 Task: Create a section Asteroid Belt and in the section, add a milestone Search Engine Optimization (SEO) Improvements in the project AgileCube
Action: Mouse moved to (80, 334)
Screenshot: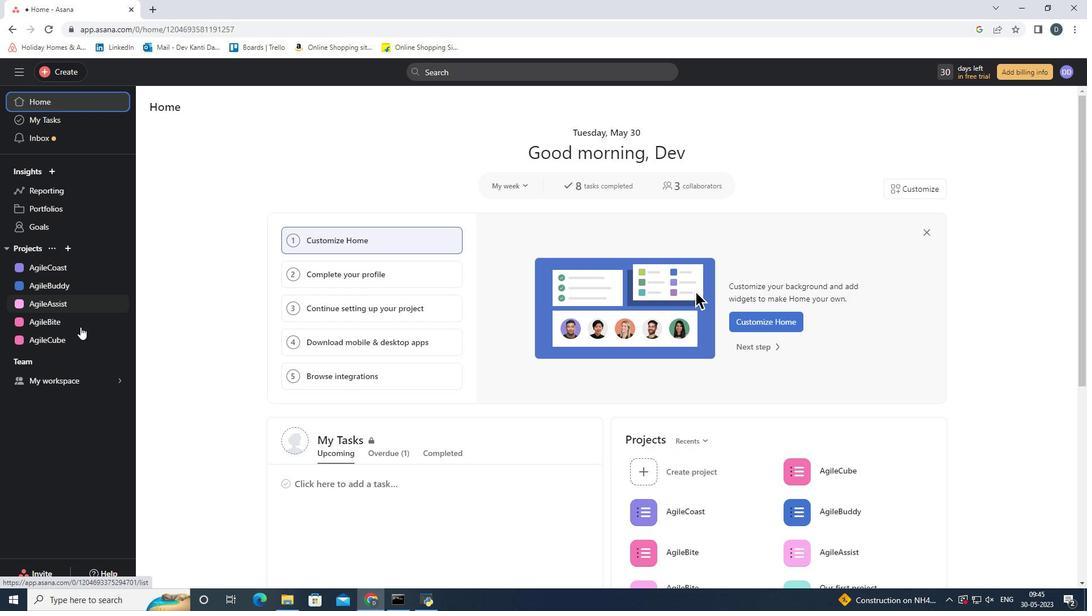 
Action: Mouse pressed left at (80, 334)
Screenshot: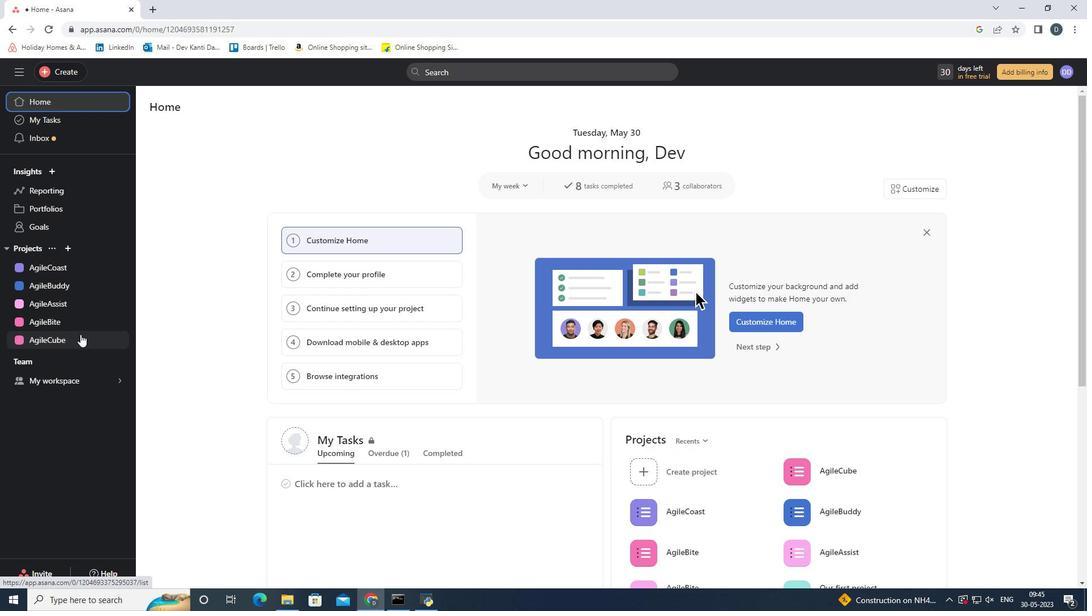 
Action: Mouse moved to (200, 546)
Screenshot: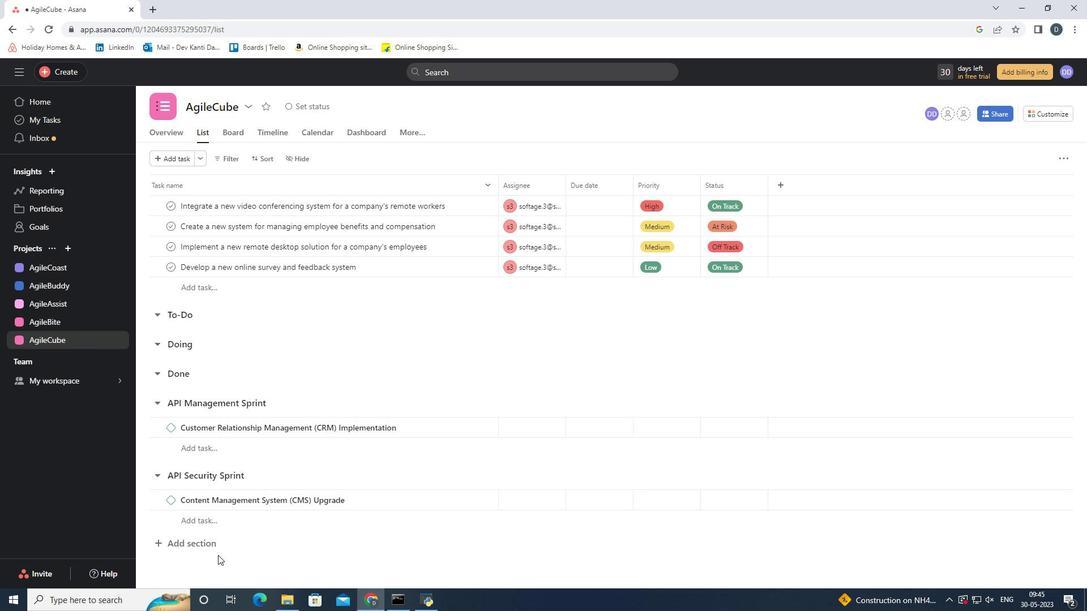 
Action: Mouse pressed left at (200, 546)
Screenshot: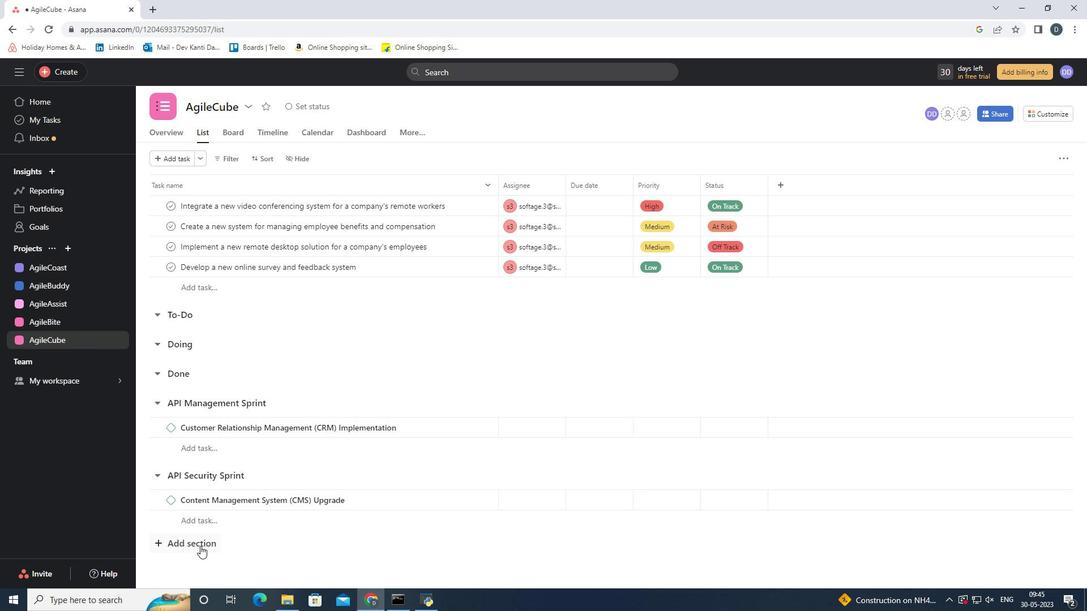 
Action: Mouse moved to (366, 440)
Screenshot: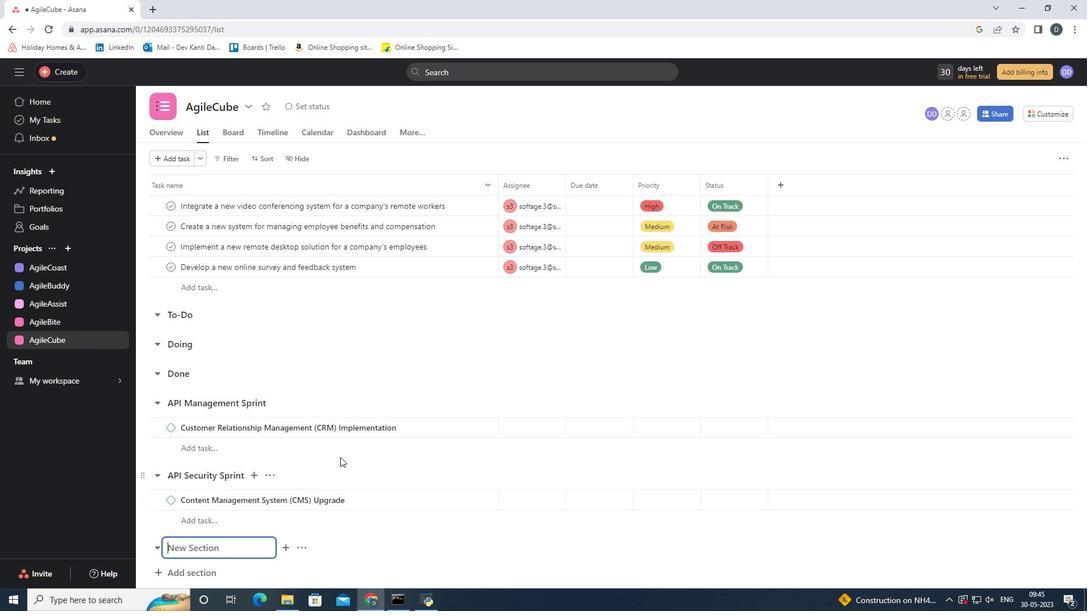 
Action: Mouse scrolled (366, 439) with delta (0, 0)
Screenshot: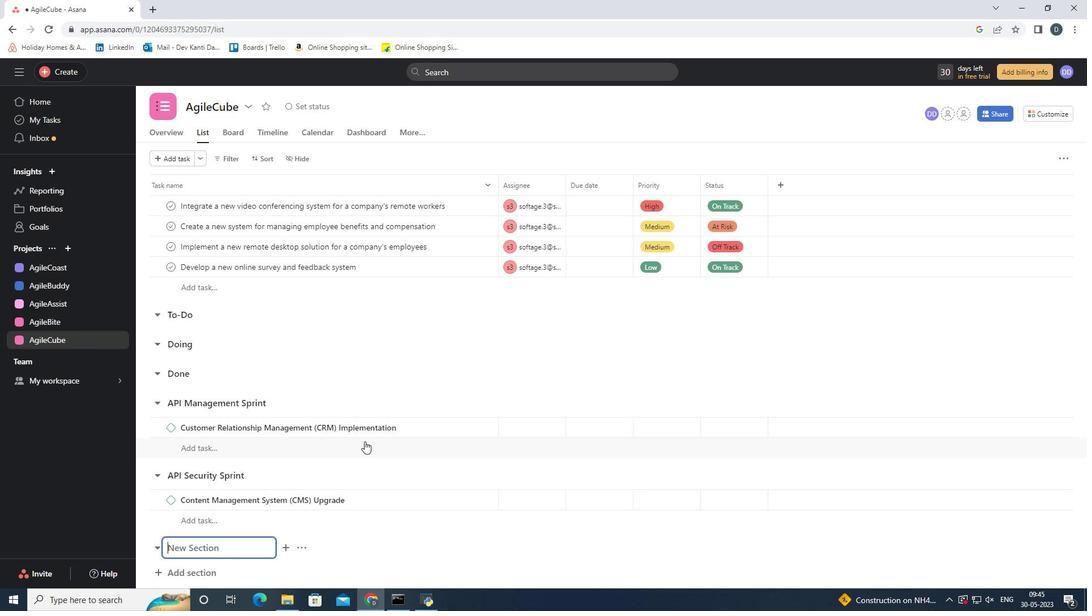 
Action: Mouse scrolled (366, 439) with delta (0, 0)
Screenshot: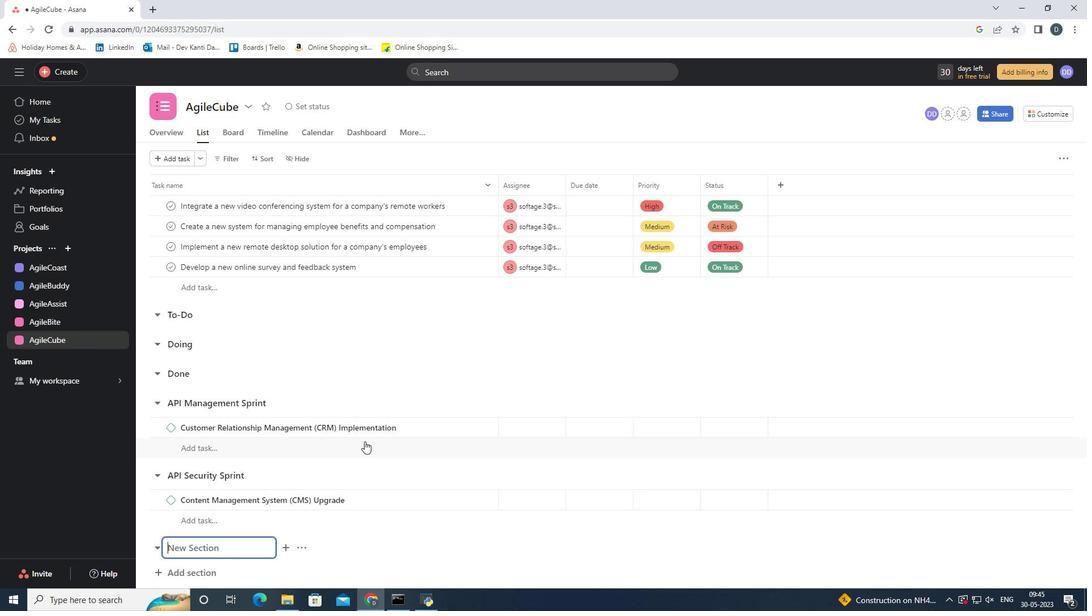 
Action: Mouse scrolled (366, 439) with delta (0, 0)
Screenshot: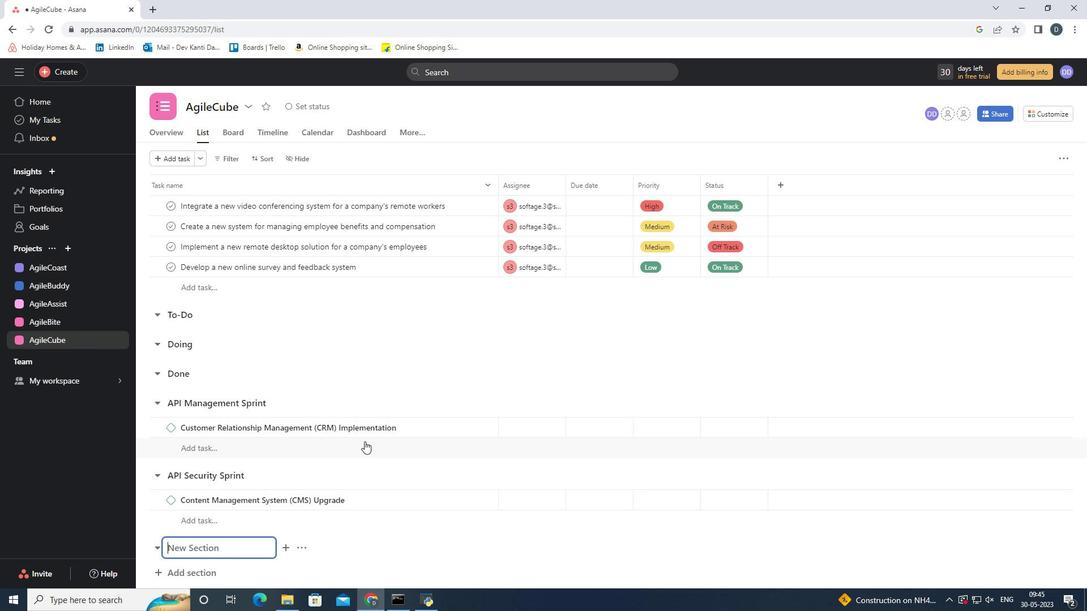 
Action: Mouse scrolled (366, 439) with delta (0, 0)
Screenshot: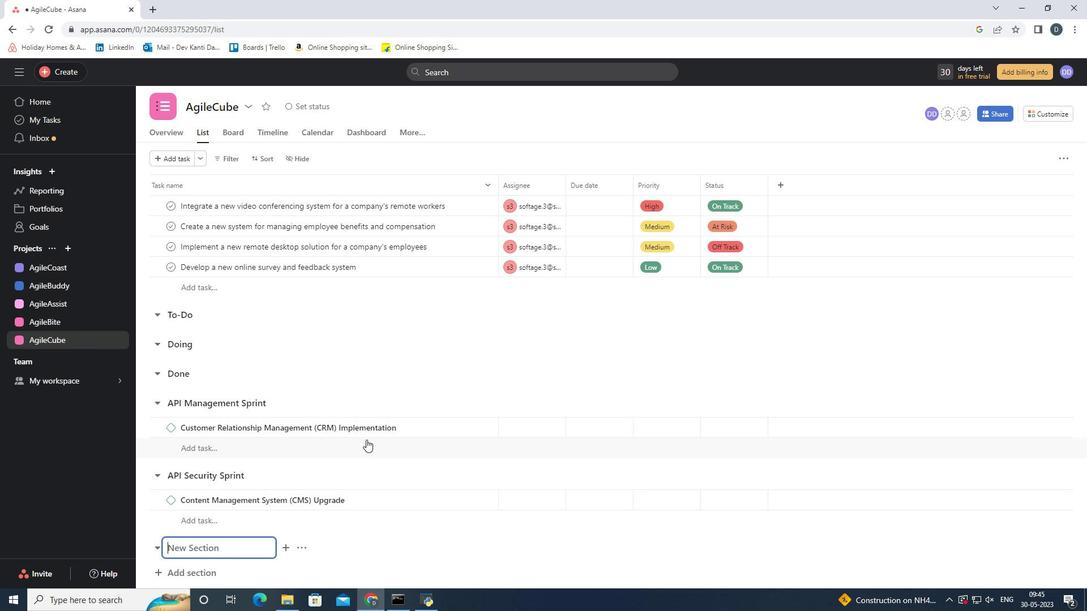 
Action: Mouse moved to (486, 331)
Screenshot: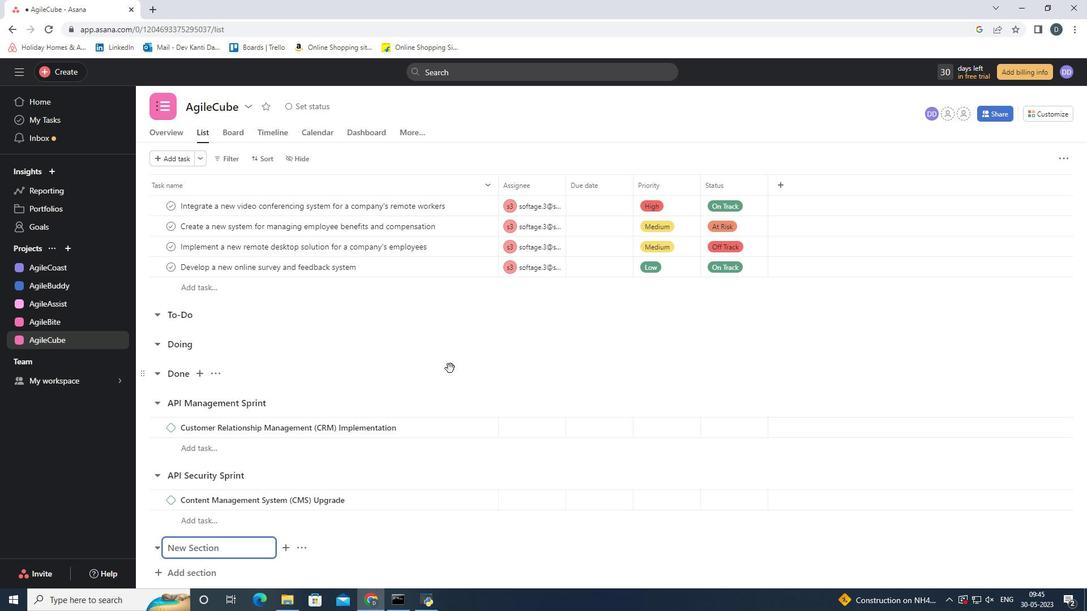 
Action: Key pressed <Key.shift>Asteroid<Key.space><Key.shift><Key.shift>Belt
Screenshot: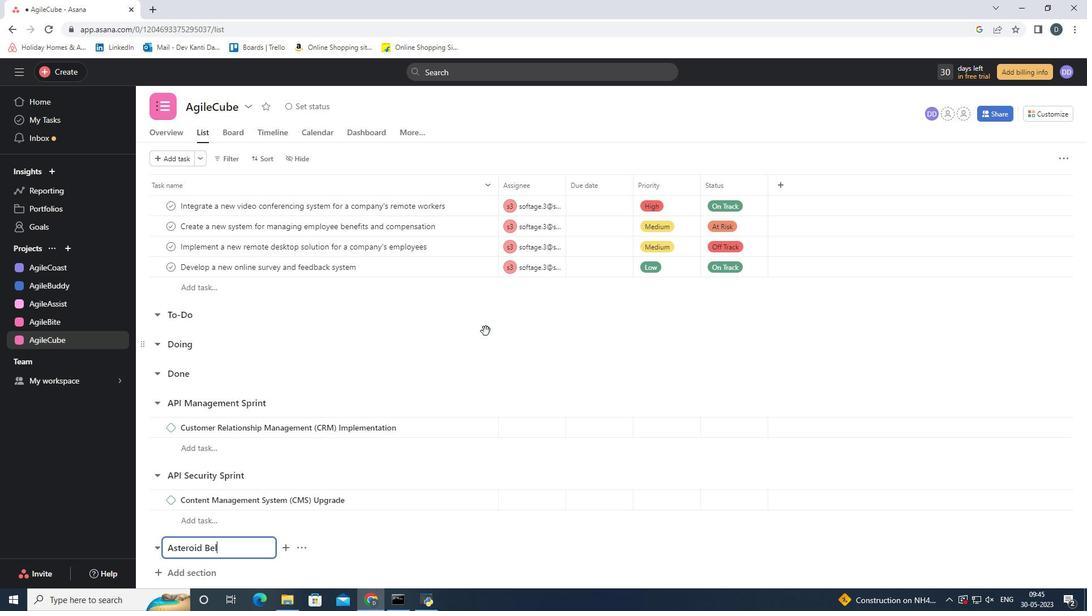 
Action: Mouse moved to (285, 550)
Screenshot: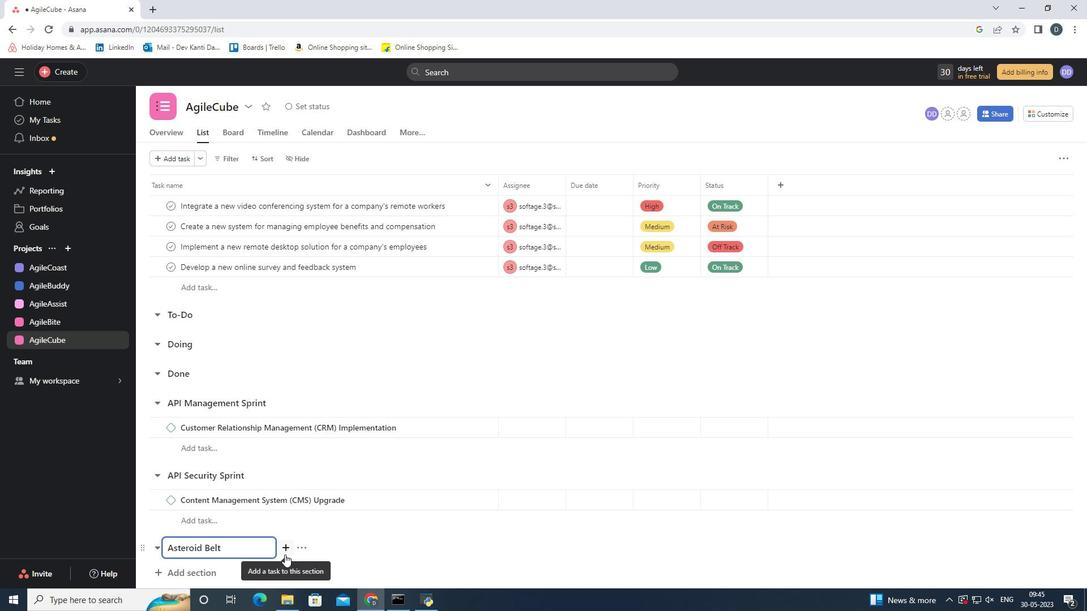 
Action: Mouse pressed left at (285, 550)
Screenshot: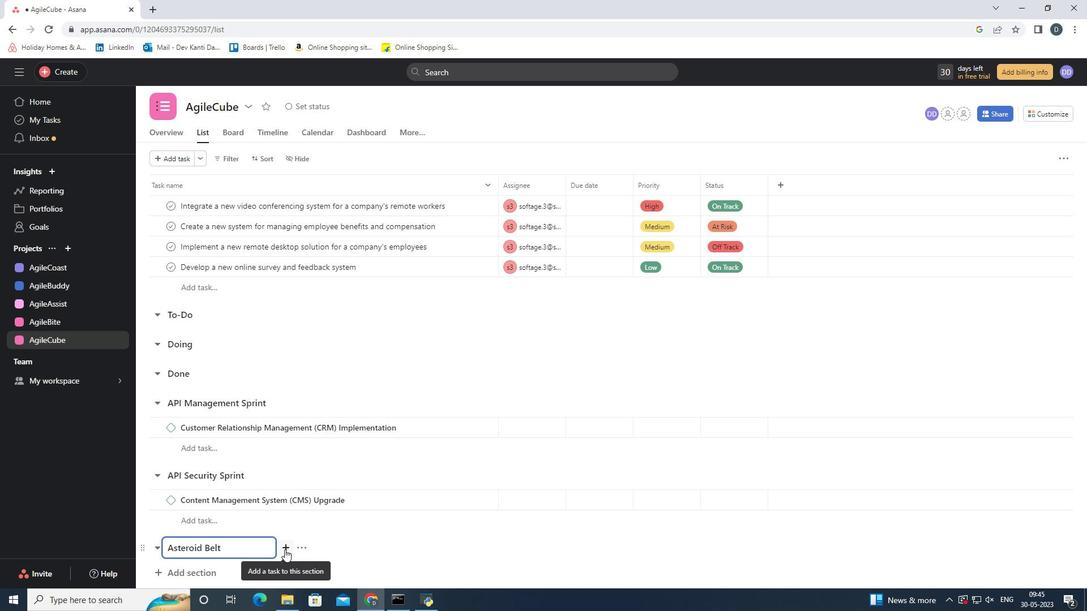 
Action: Mouse moved to (232, 553)
Screenshot: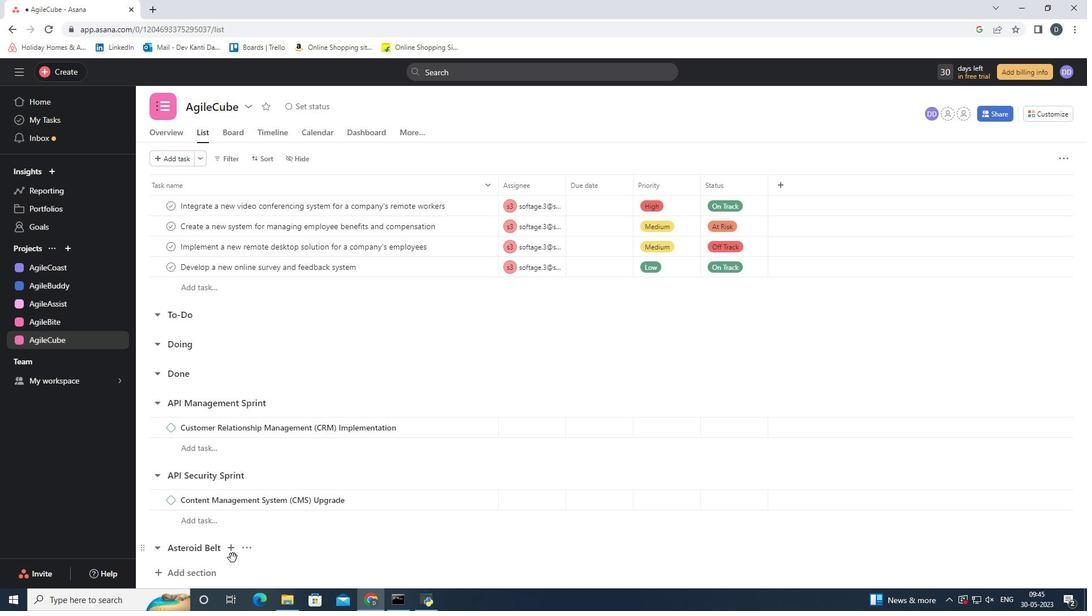 
Action: Mouse pressed left at (232, 553)
Screenshot: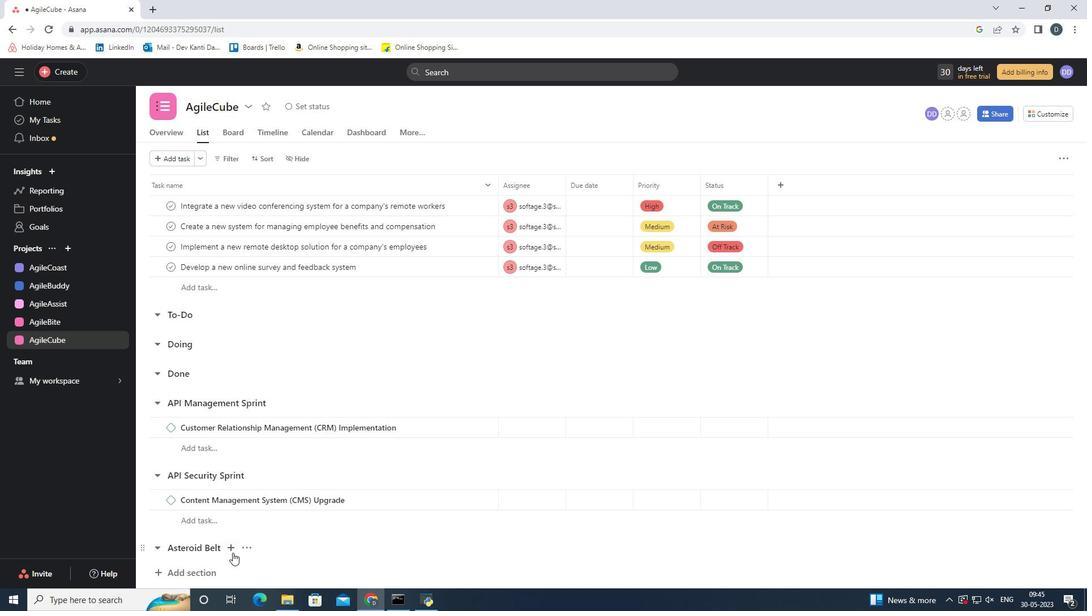 
Action: Mouse scrolled (232, 552) with delta (0, 0)
Screenshot: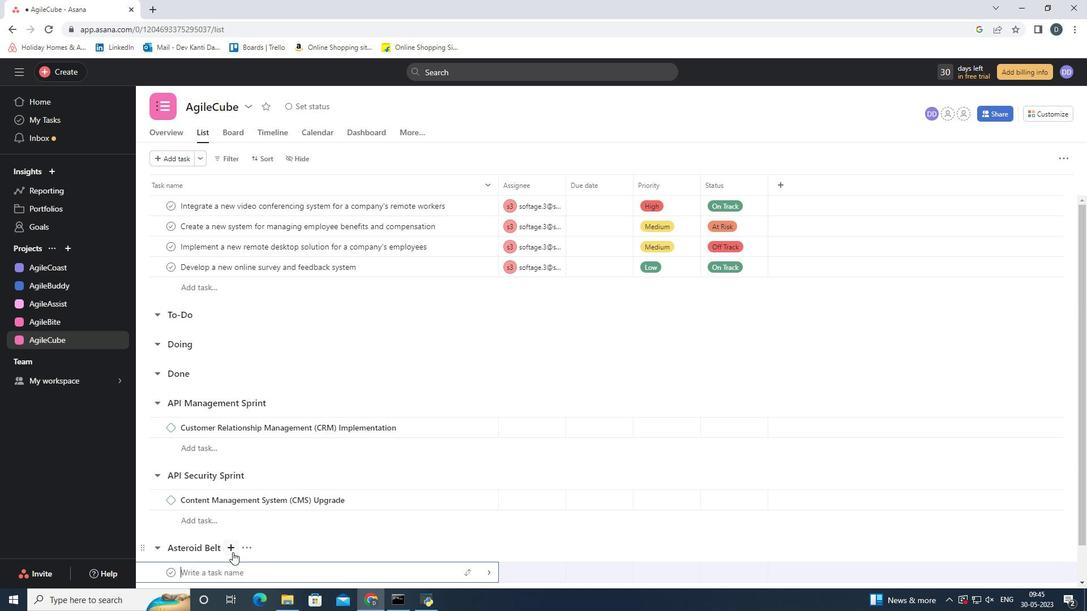 
Action: Mouse moved to (241, 533)
Screenshot: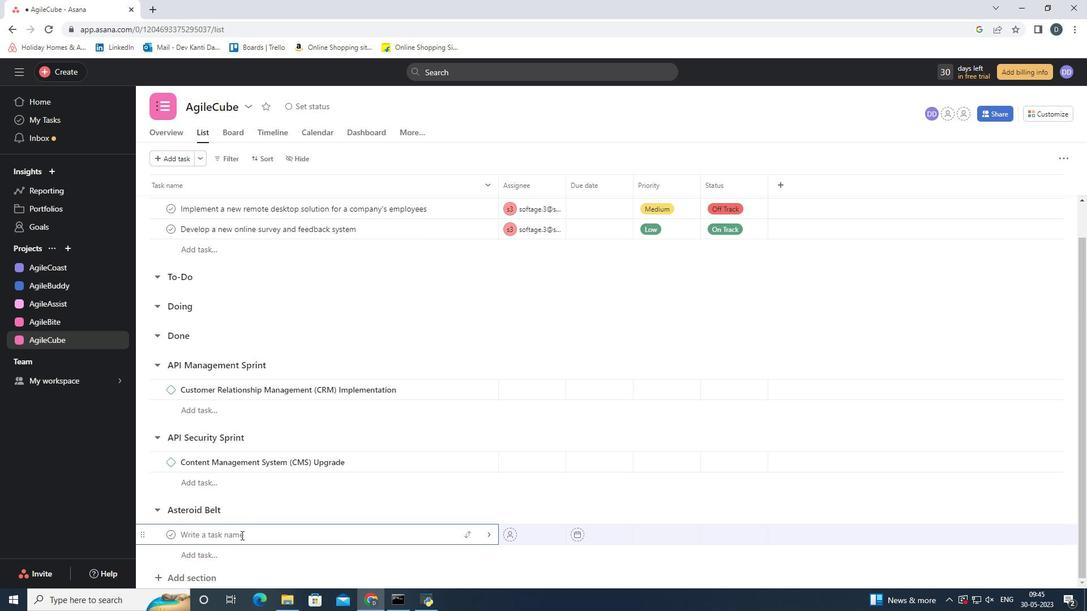 
Action: Mouse pressed left at (241, 533)
Screenshot: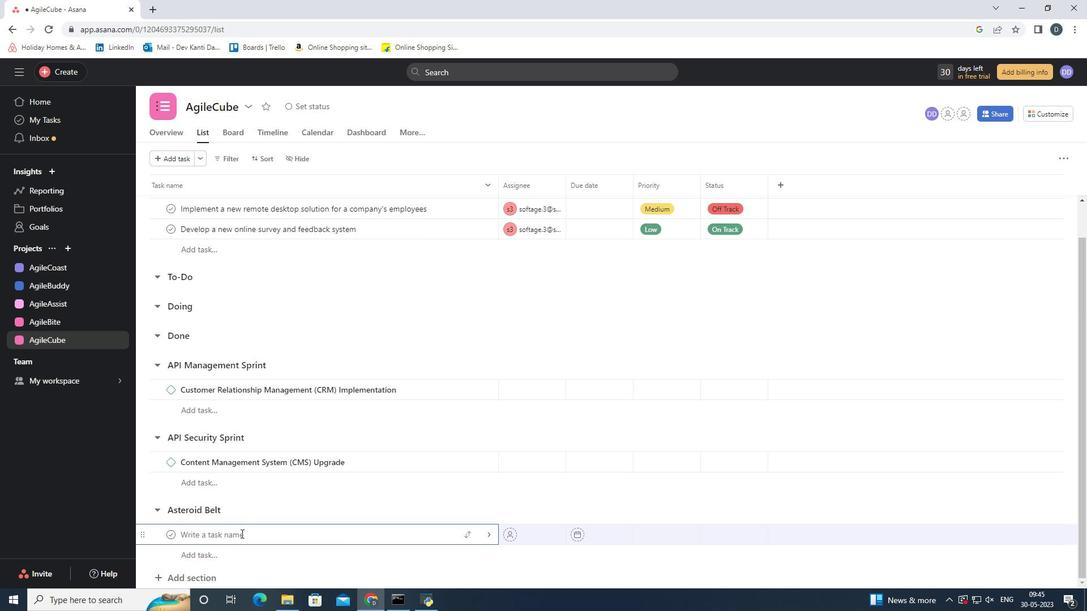 
Action: Key pressed <Key.shift>Search<Key.space><Key.shift>Engine<Key.space><Key.shift_r><Key.shift_r><Key.shift_r>Optimization<Key.space><Key.shift_r><Key.shift_r><Key.shift_r><Key.shift_r><Key.shift_r><Key.shift_r><Key.shift_r>(<Key.shift>SE<Key.shift_r>O<Key.shift_r>)<Key.space><Key.shift_r><Key.shift_r><Key.shift_r><Key.shift_r><Key.shift_r><Key.shift_r><Key.shift_r>Improvements
Screenshot: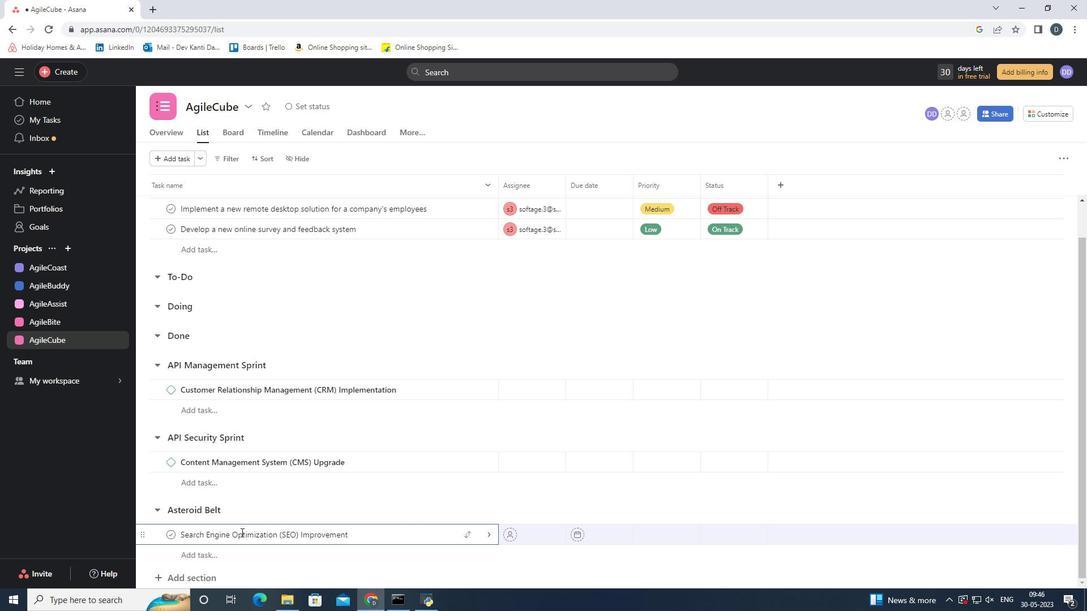
Action: Mouse moved to (486, 529)
Screenshot: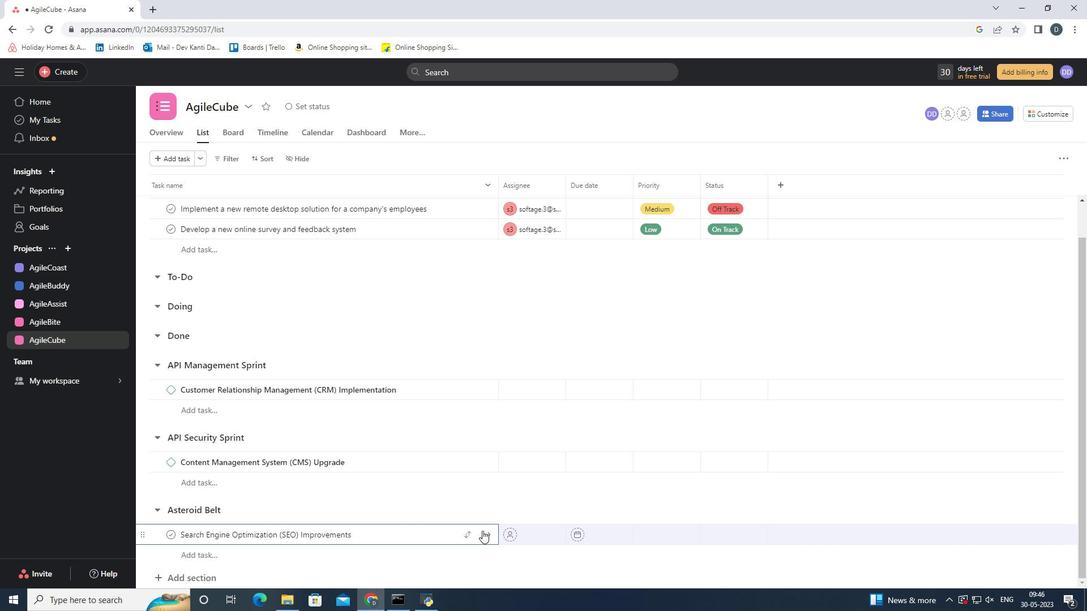 
Action: Mouse pressed left at (486, 529)
Screenshot: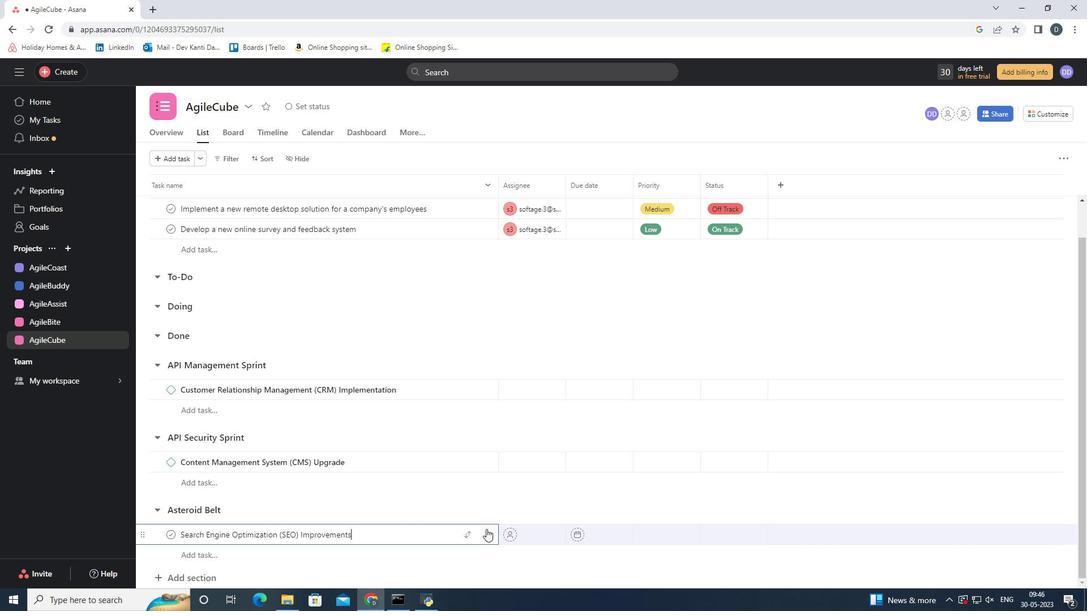 
Action: Mouse moved to (1047, 157)
Screenshot: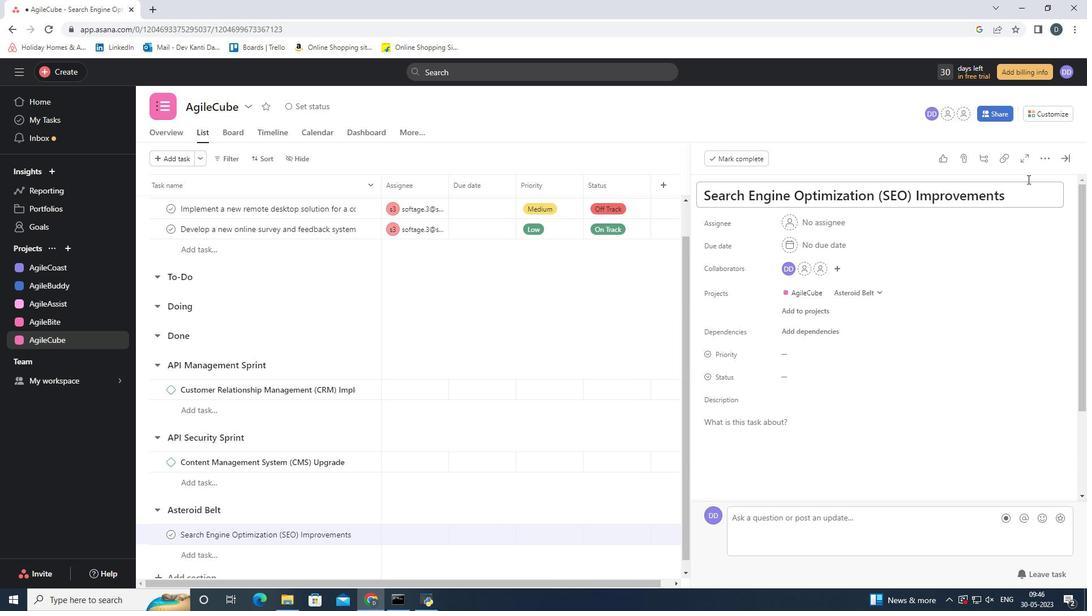
Action: Mouse pressed left at (1047, 157)
Screenshot: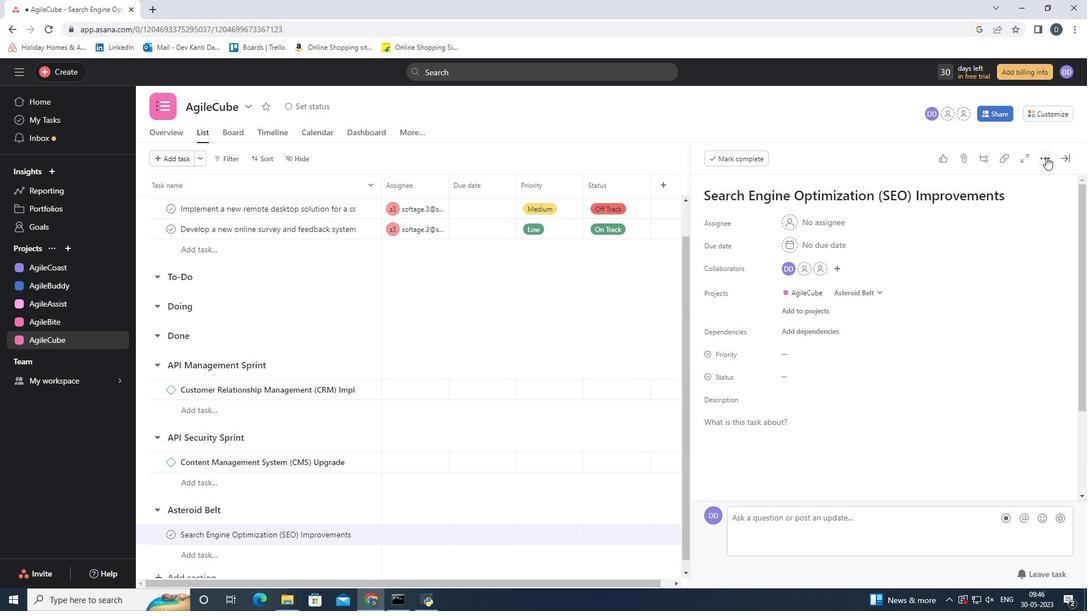 
Action: Mouse moved to (1011, 206)
Screenshot: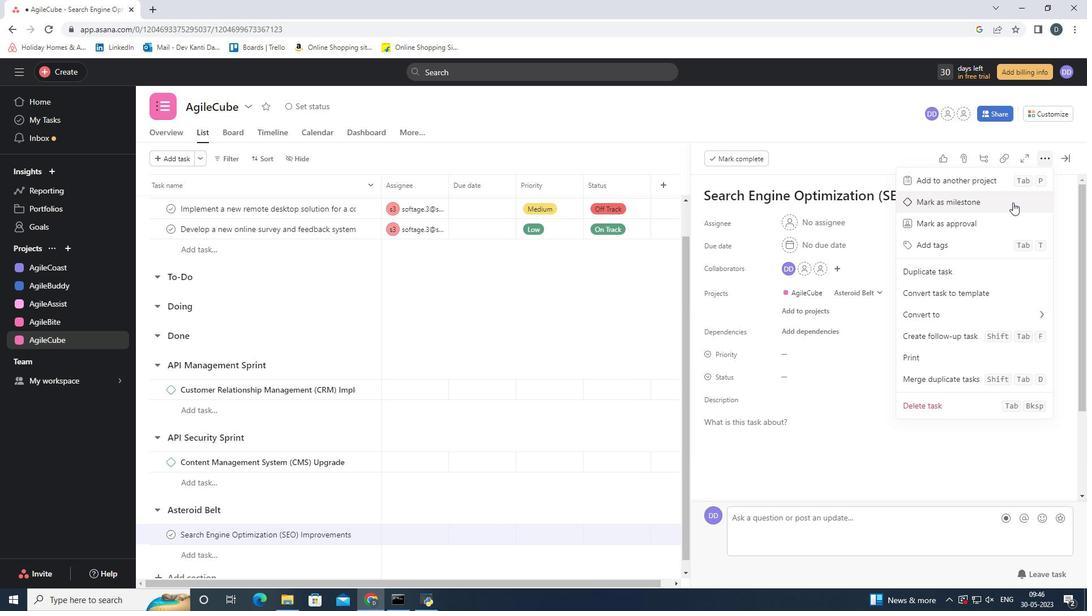 
Action: Mouse pressed left at (1011, 206)
Screenshot: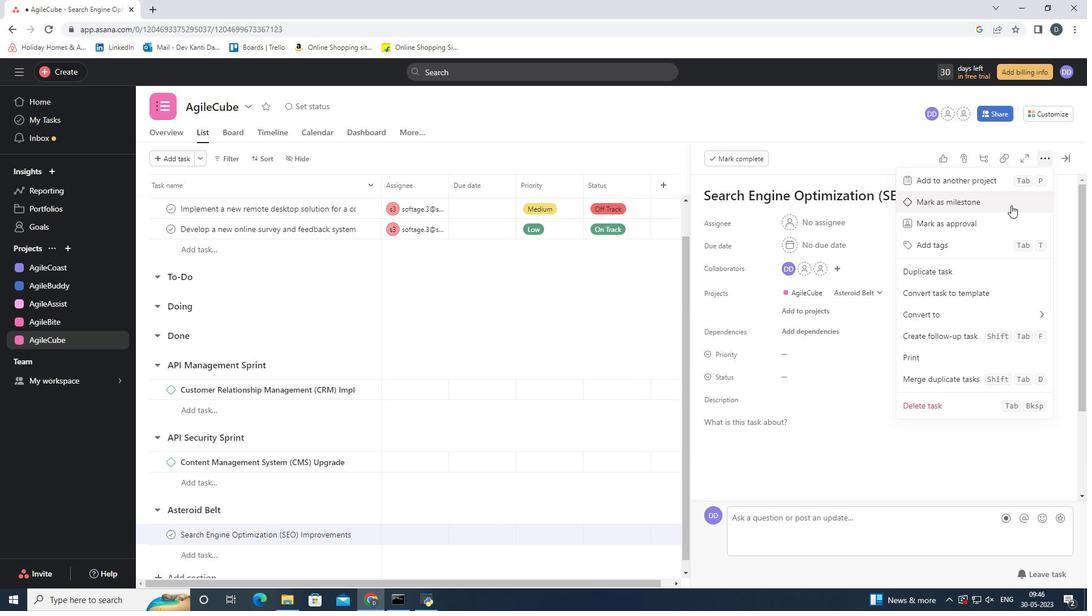 
Action: Mouse moved to (122, 527)
Screenshot: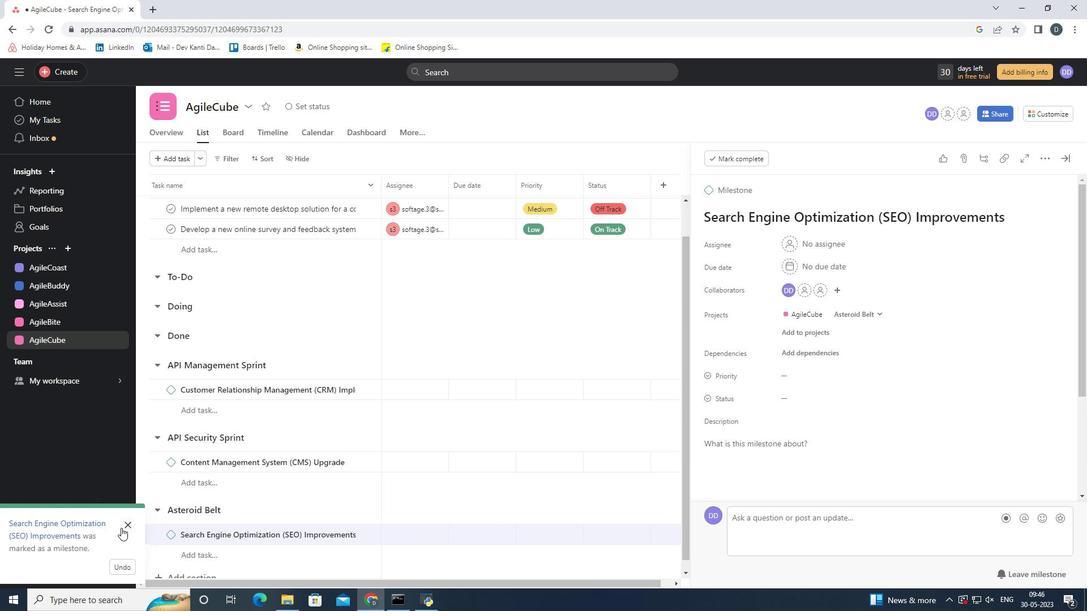 
Action: Mouse pressed left at (122, 527)
Screenshot: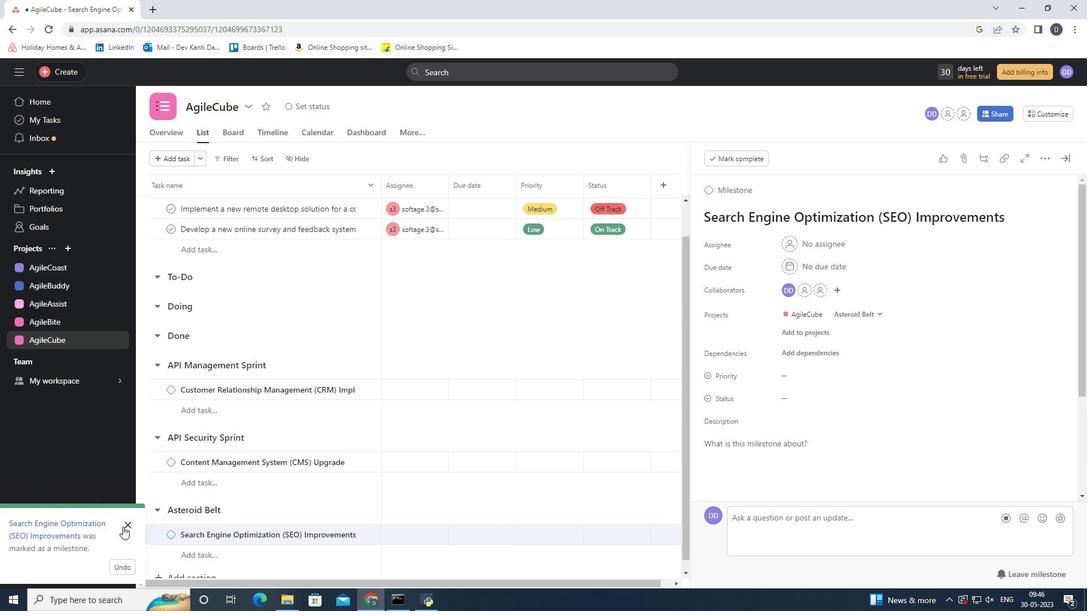 
Action: Mouse moved to (1068, 152)
Screenshot: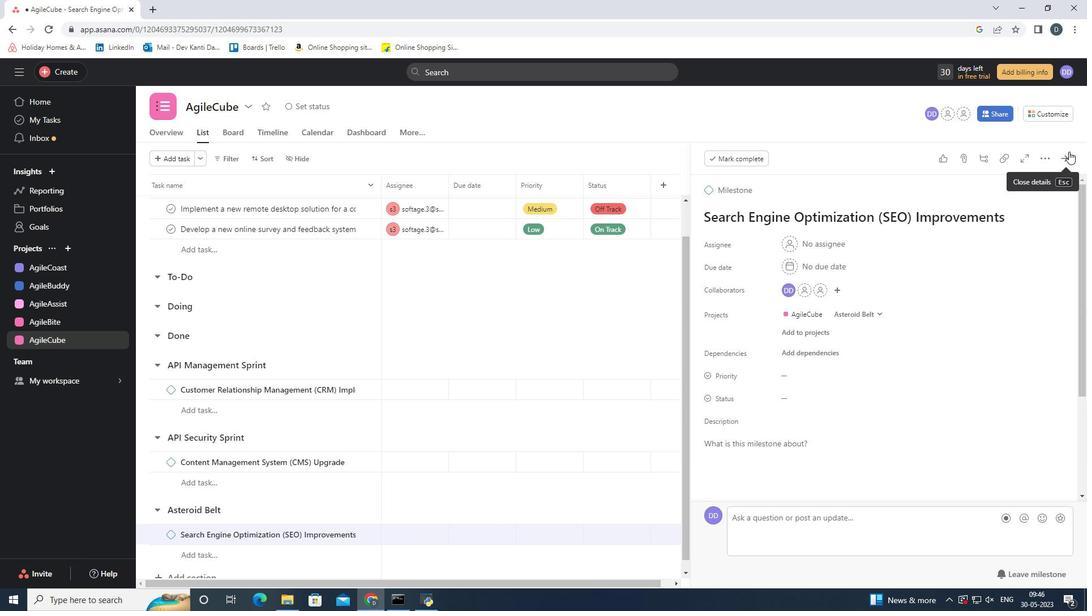 
Action: Mouse pressed left at (1068, 152)
Screenshot: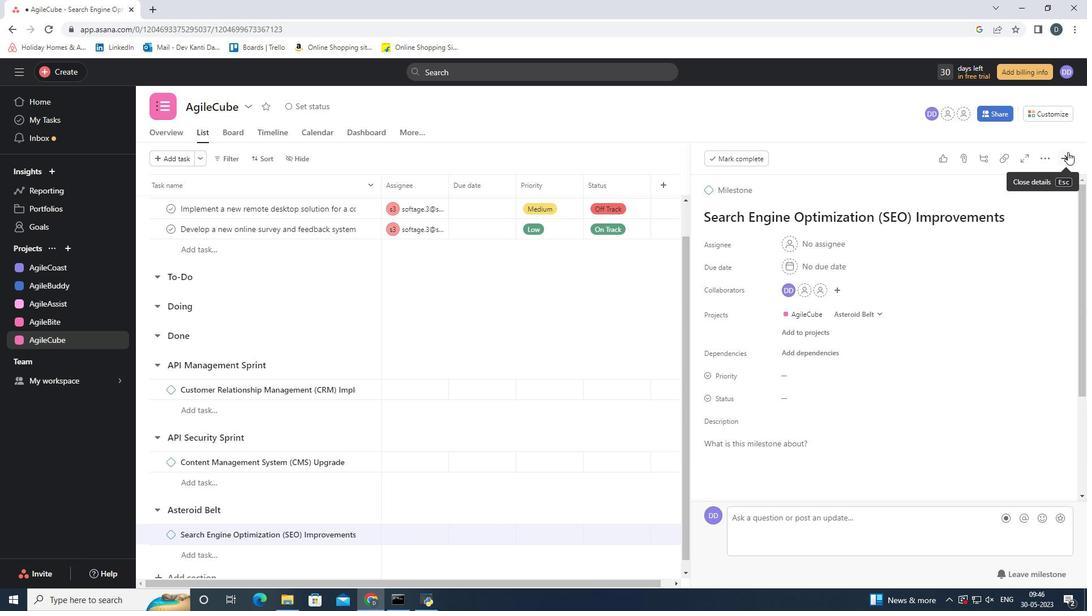 
Action: Mouse moved to (504, 516)
Screenshot: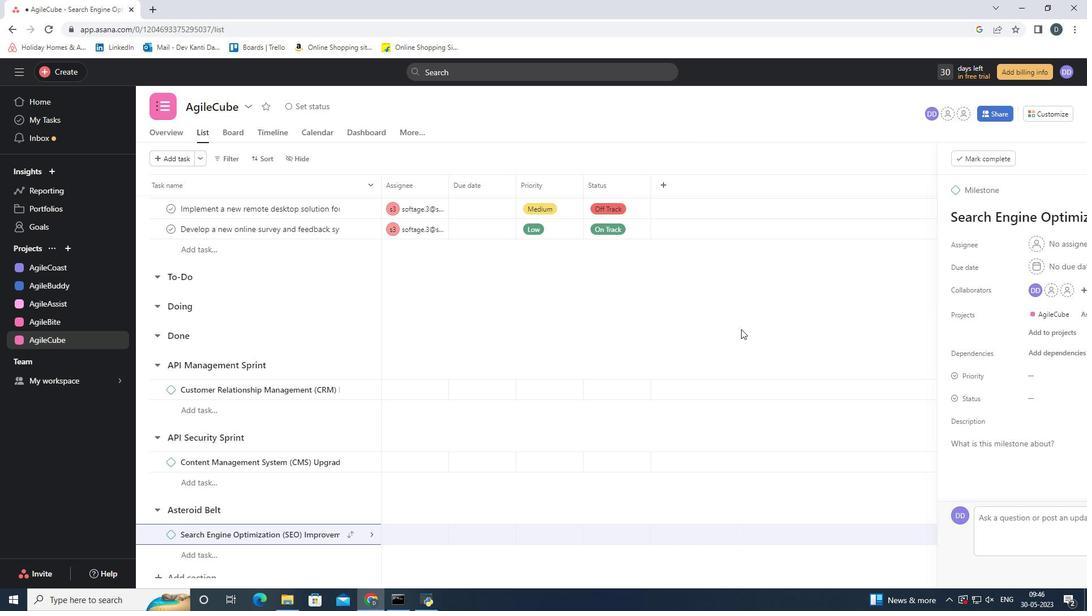 
Action: Mouse scrolled (504, 515) with delta (0, 0)
Screenshot: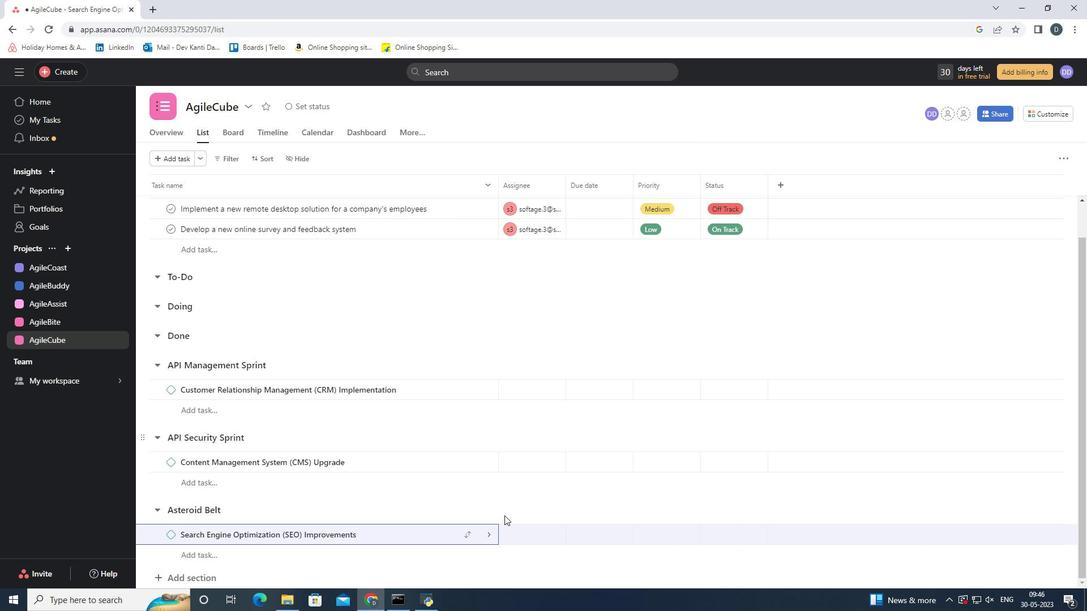 
Action: Mouse scrolled (504, 515) with delta (0, 0)
Screenshot: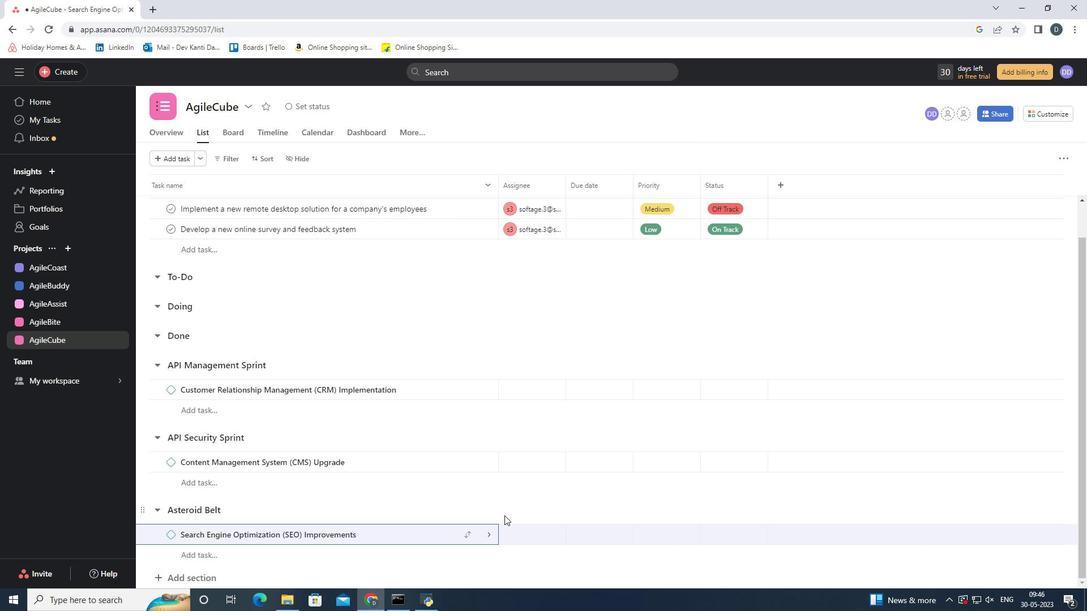 
Action: Mouse scrolled (504, 515) with delta (0, 0)
Screenshot: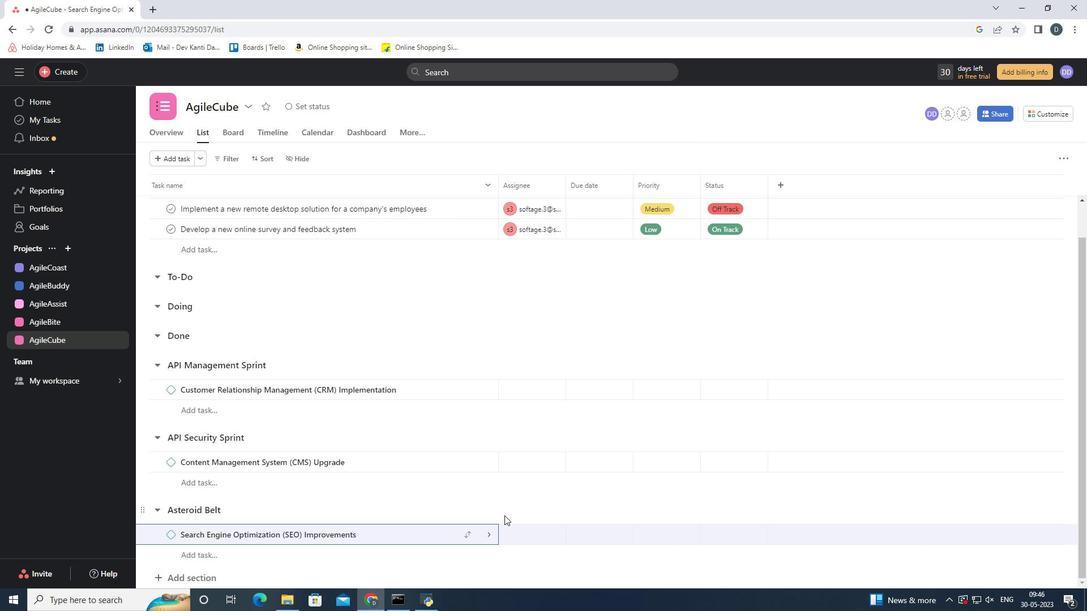 
Action: Mouse scrolled (504, 515) with delta (0, 0)
Screenshot: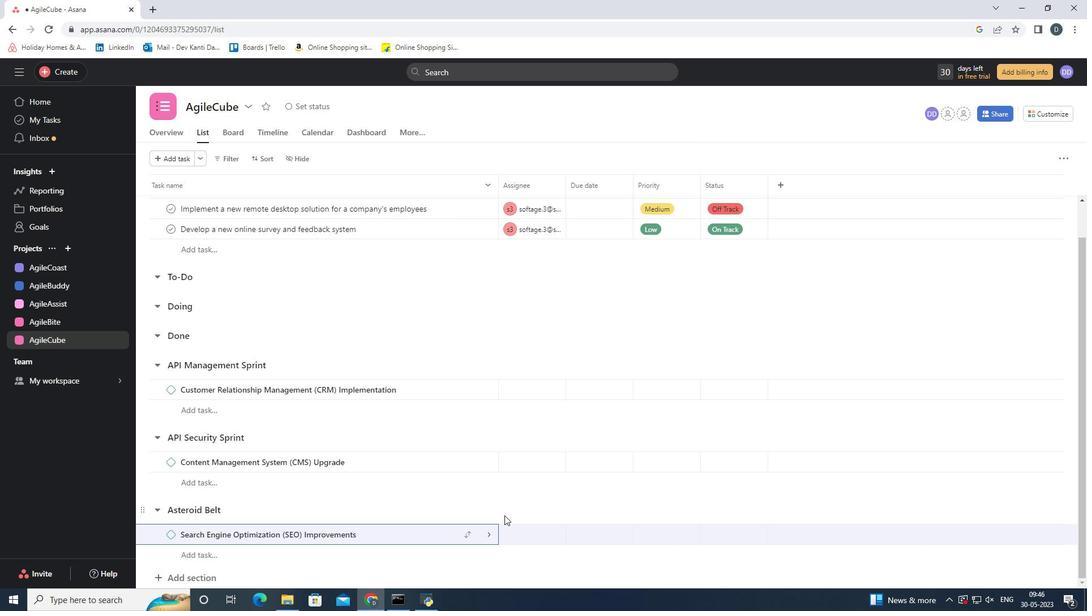 
Action: Mouse scrolled (504, 515) with delta (0, 0)
Screenshot: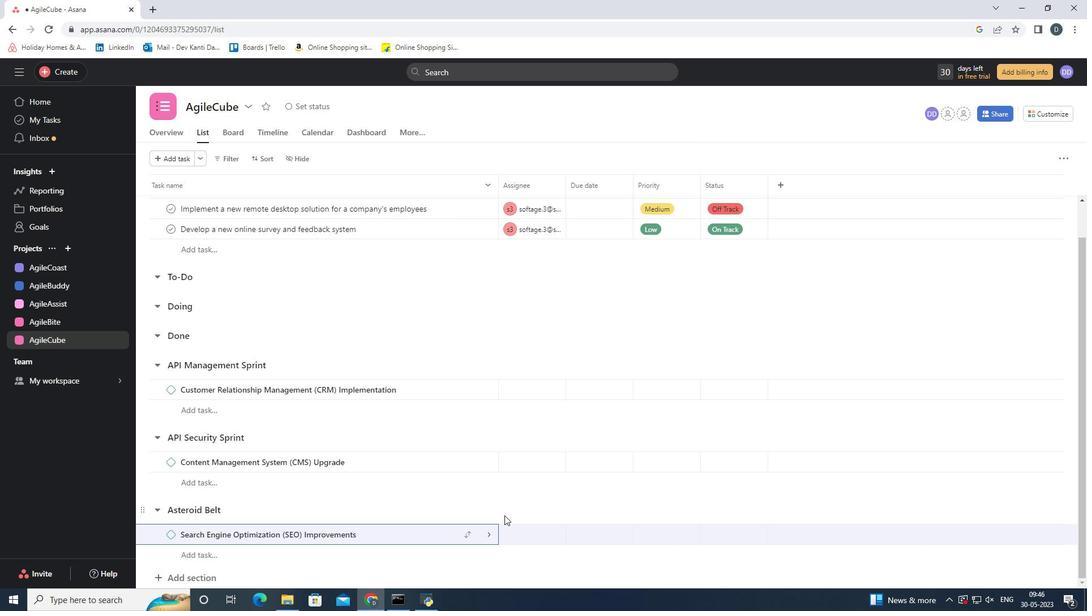 
Action: Mouse moved to (602, 338)
Screenshot: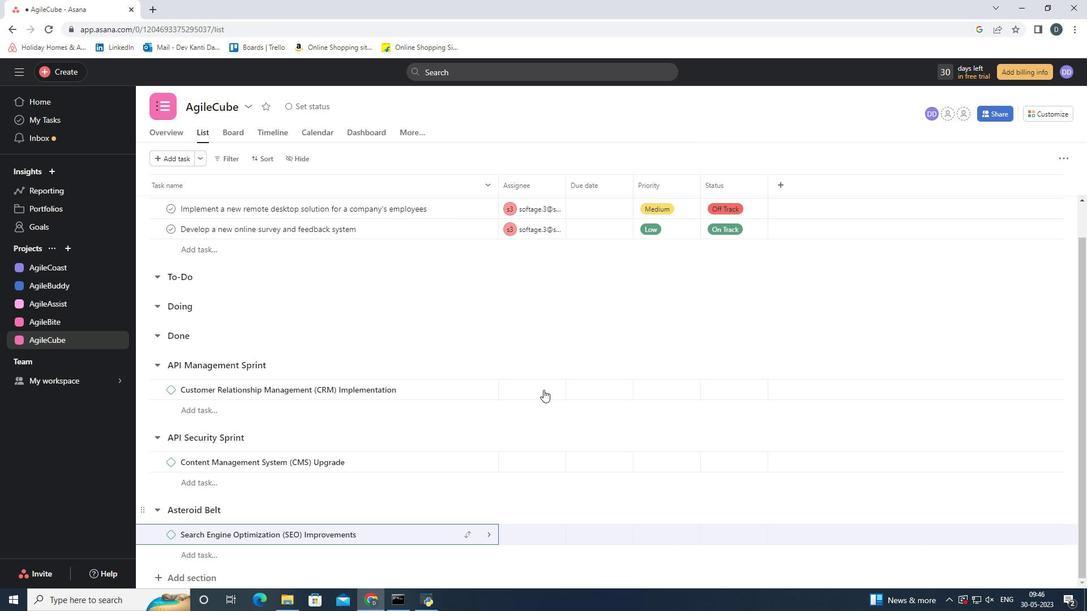 
Action: Mouse scrolled (602, 338) with delta (0, 0)
Screenshot: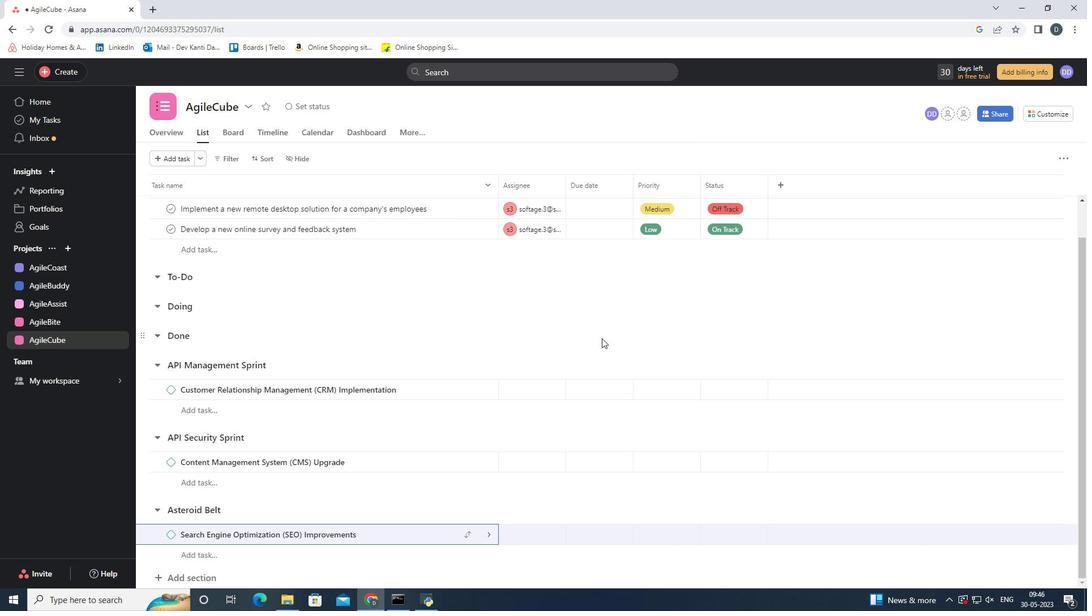 
Action: Mouse scrolled (602, 338) with delta (0, 0)
Screenshot: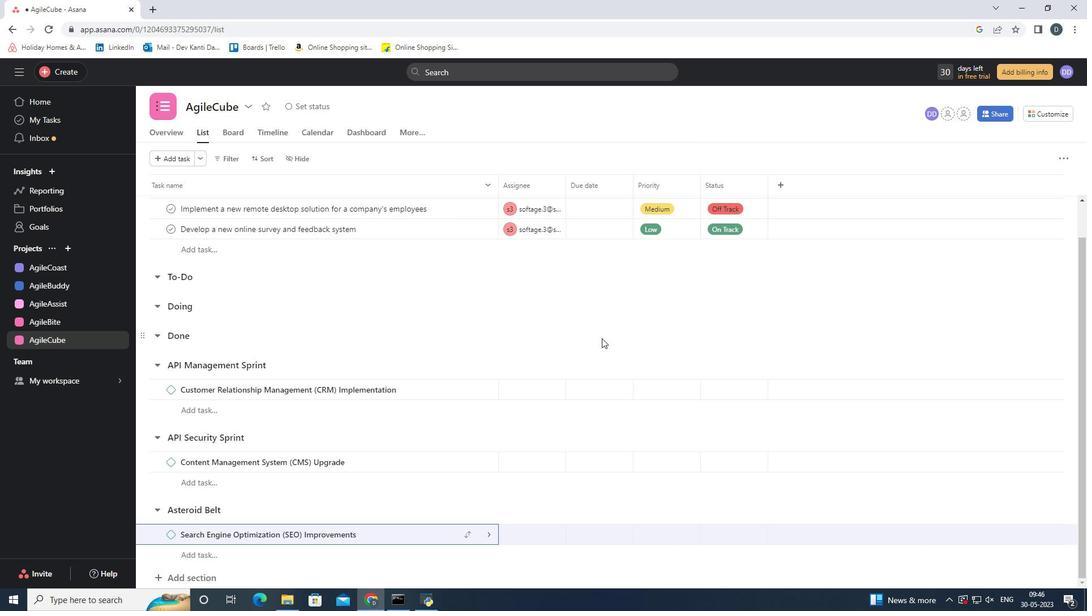 
Action: Mouse scrolled (602, 338) with delta (0, 0)
Screenshot: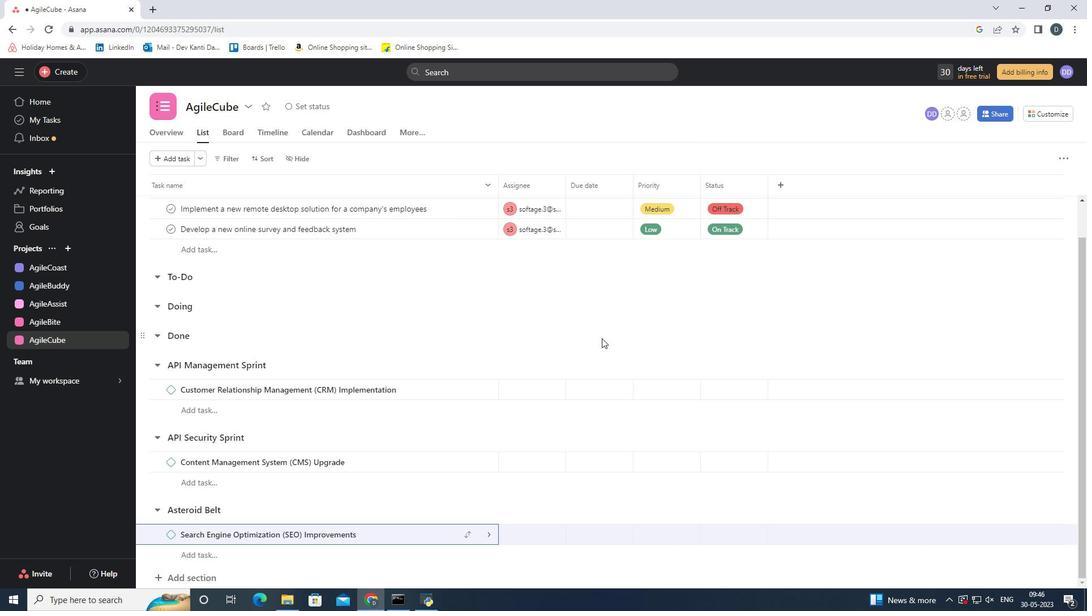 
Action: Mouse moved to (668, 306)
Screenshot: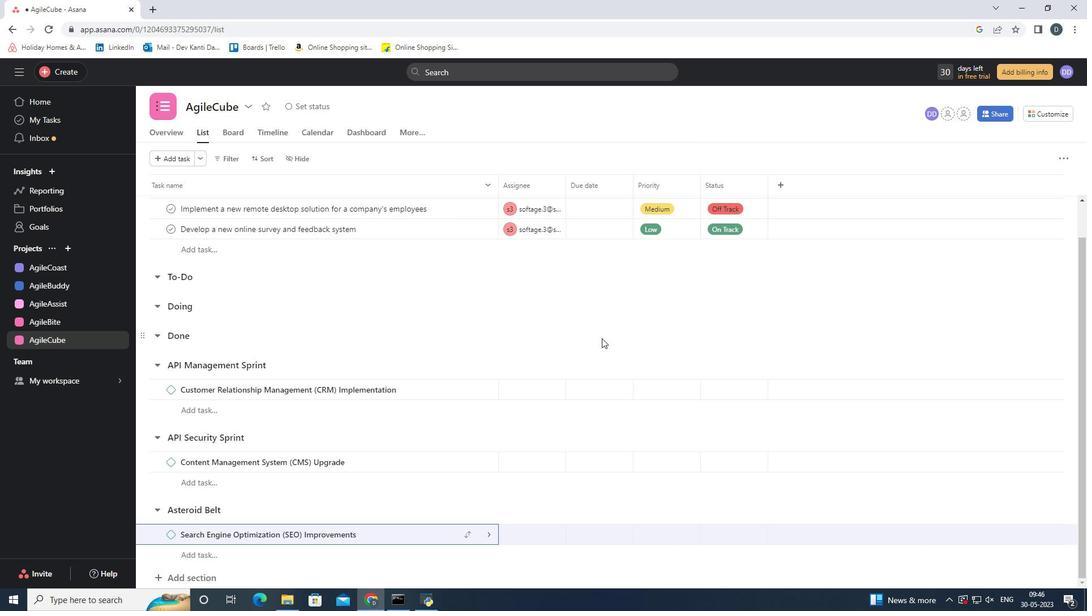 
Action: Mouse pressed left at (668, 306)
Screenshot: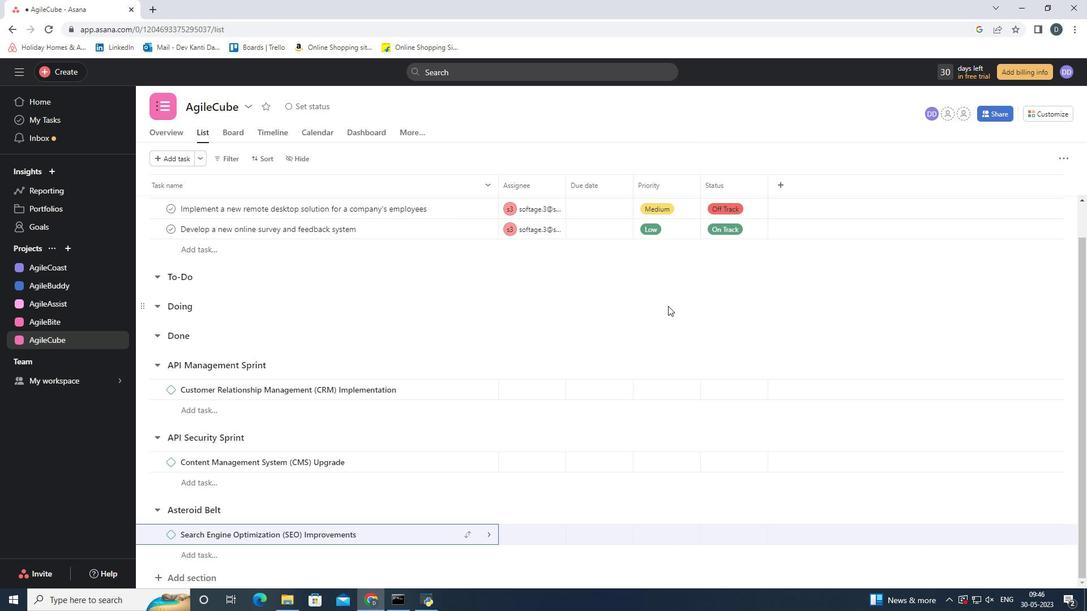 
